 Task: Setup the Salesforce mobile app
Action: Mouse moved to (225, 105)
Screenshot: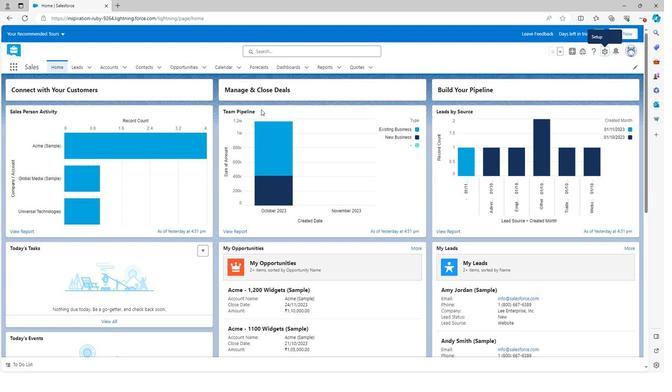 
Action: Mouse scrolled (225, 105) with delta (0, 0)
Screenshot: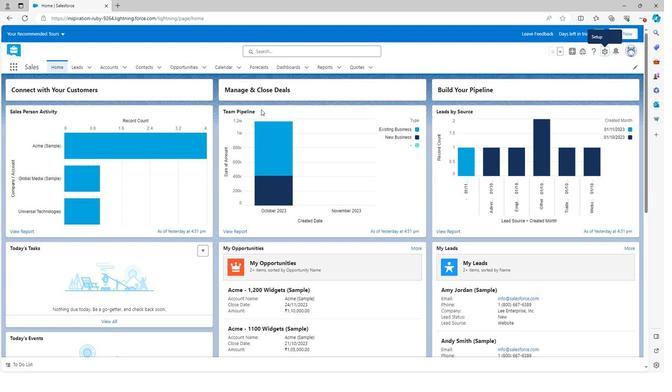 
Action: Mouse moved to (226, 111)
Screenshot: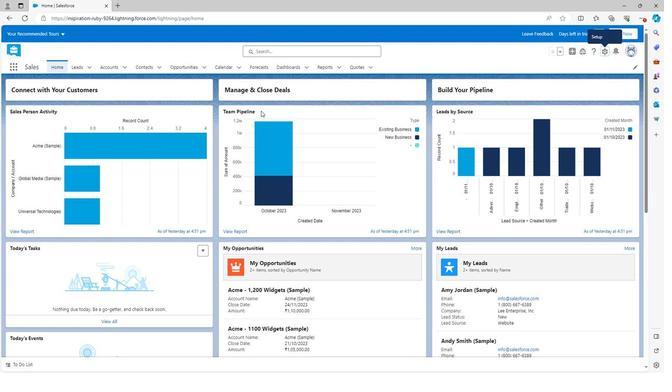 
Action: Mouse scrolled (226, 111) with delta (0, 0)
Screenshot: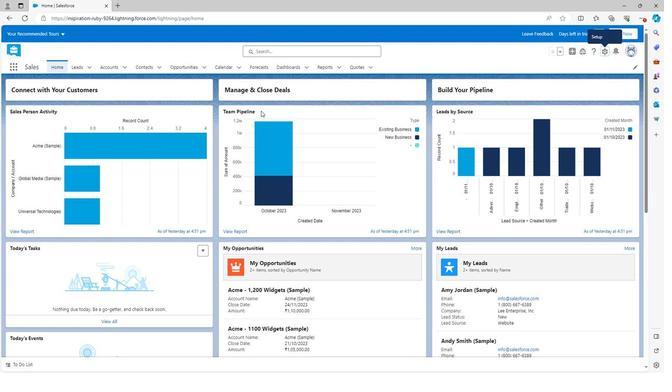 
Action: Mouse moved to (226, 114)
Screenshot: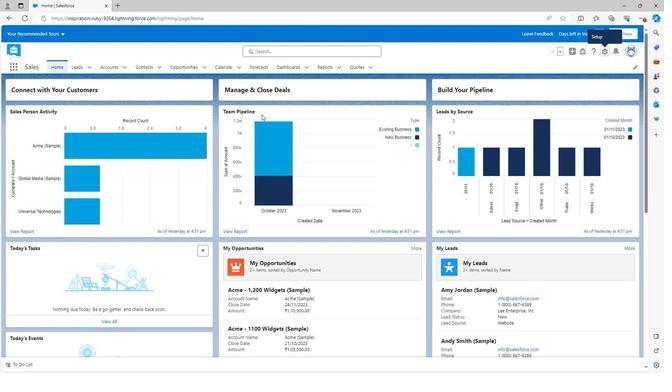 
Action: Mouse scrolled (226, 114) with delta (0, 0)
Screenshot: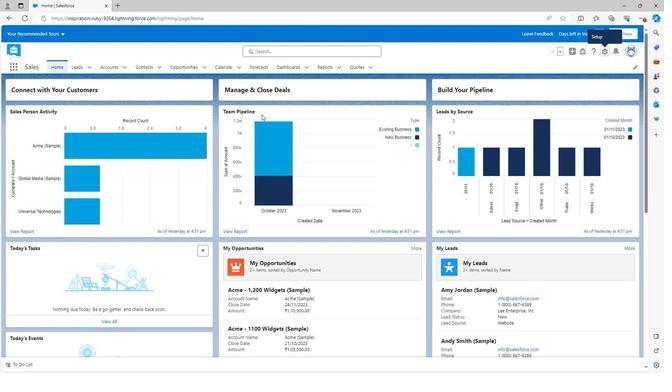 
Action: Mouse moved to (227, 114)
Screenshot: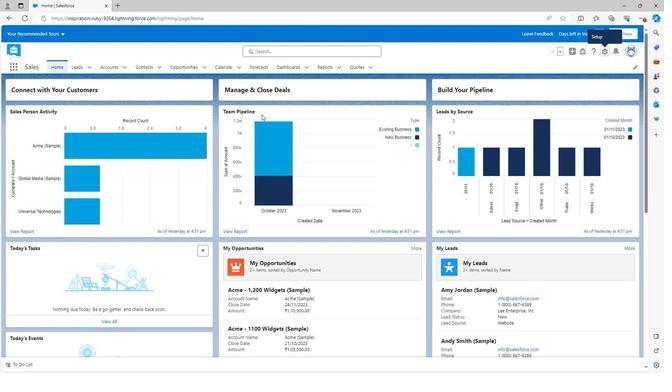 
Action: Mouse scrolled (227, 114) with delta (0, 0)
Screenshot: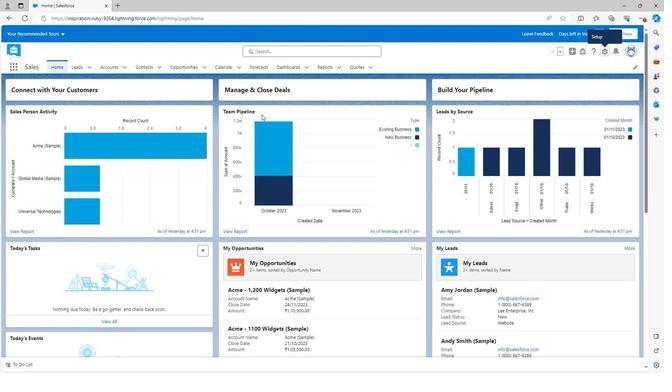 
Action: Mouse scrolled (227, 114) with delta (0, 0)
Screenshot: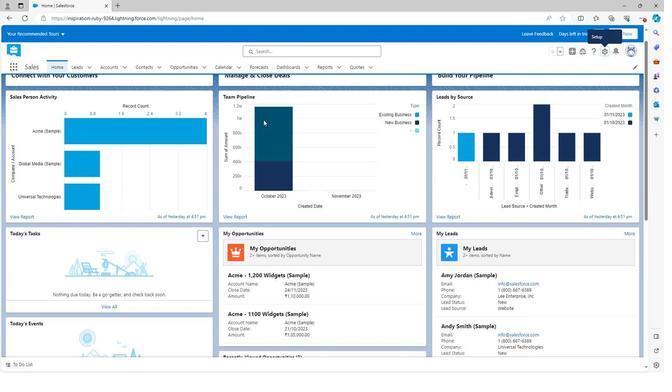 
Action: Mouse scrolled (227, 114) with delta (0, 0)
Screenshot: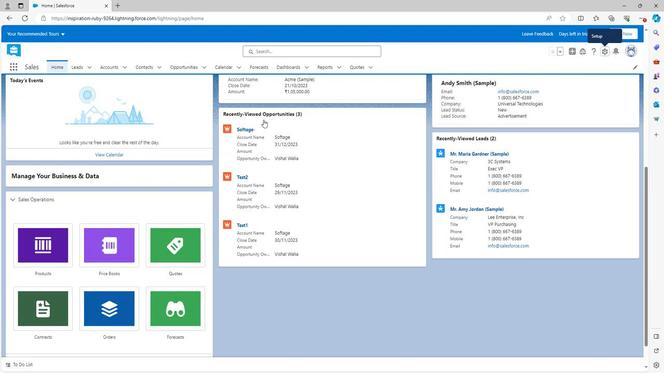 
Action: Mouse scrolled (227, 114) with delta (0, 0)
Screenshot: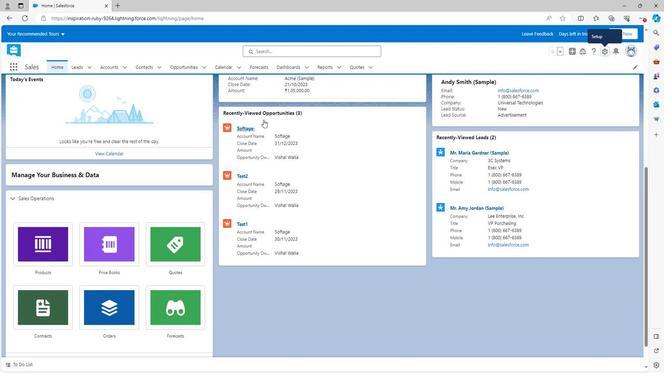 
Action: Mouse scrolled (227, 114) with delta (0, 0)
Screenshot: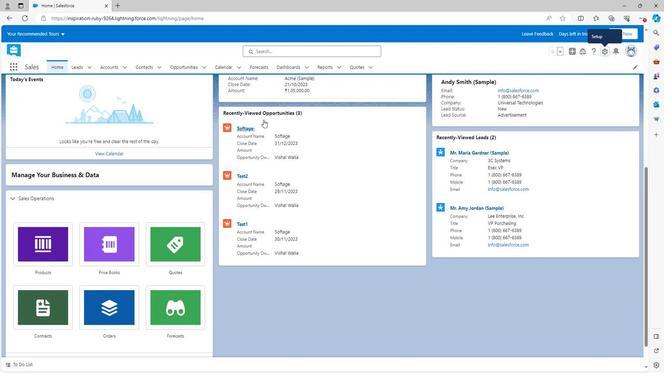 
Action: Mouse scrolled (227, 114) with delta (0, 0)
Screenshot: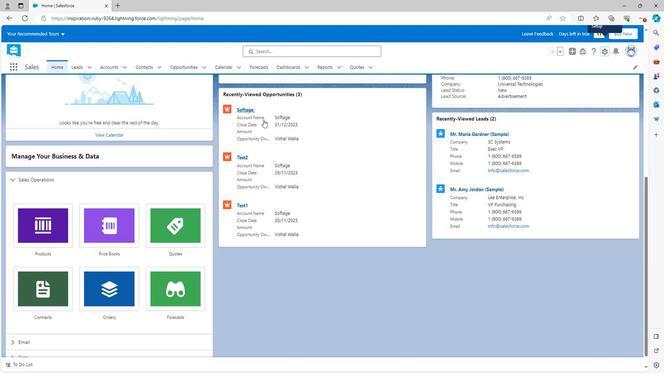 
Action: Mouse scrolled (227, 115) with delta (0, 0)
Screenshot: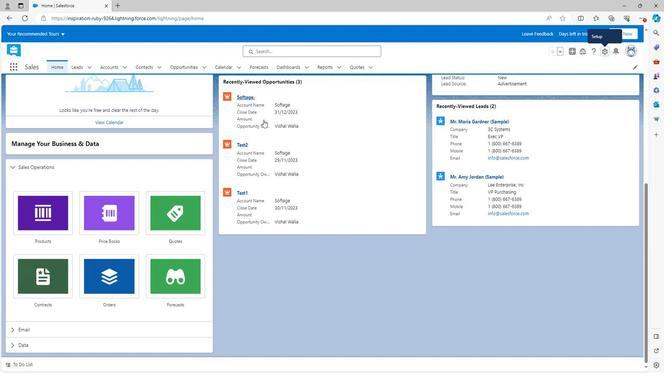 
Action: Mouse scrolled (227, 115) with delta (0, 0)
Screenshot: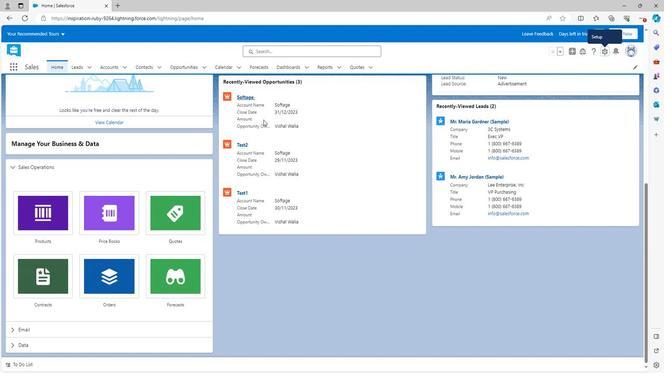 
Action: Mouse scrolled (227, 115) with delta (0, 0)
Screenshot: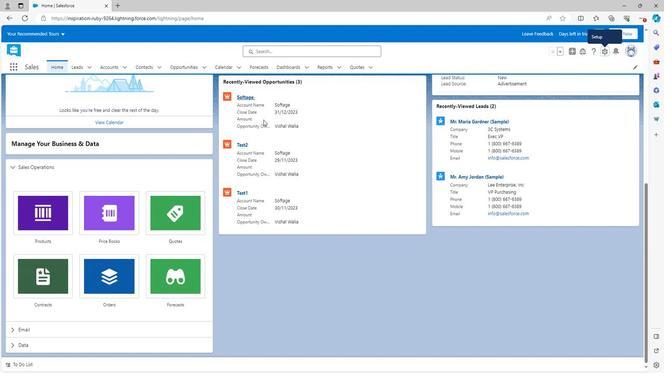 
Action: Mouse scrolled (227, 115) with delta (0, 0)
Screenshot: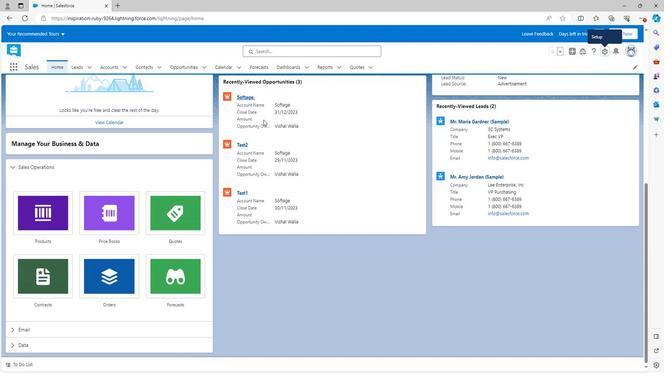 
Action: Mouse scrolled (227, 115) with delta (0, 0)
Screenshot: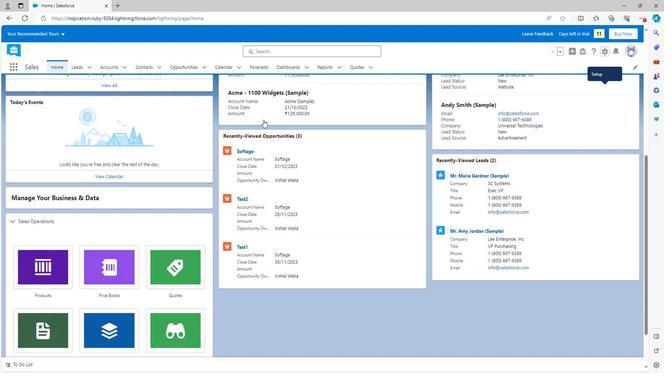 
Action: Mouse scrolled (227, 115) with delta (0, 0)
Screenshot: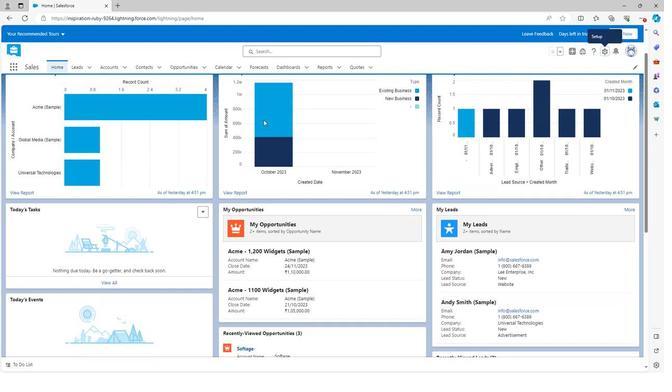 
Action: Mouse scrolled (227, 115) with delta (0, 0)
Screenshot: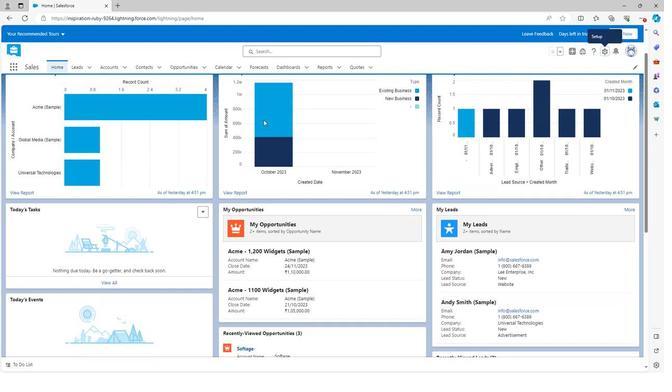 
Action: Mouse scrolled (227, 115) with delta (0, 0)
Screenshot: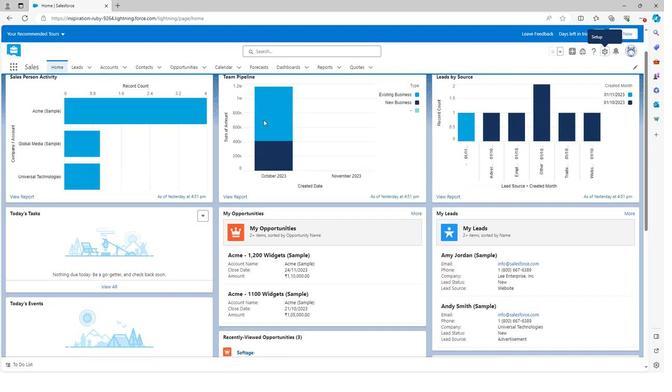 
Action: Mouse scrolled (227, 115) with delta (0, 0)
Screenshot: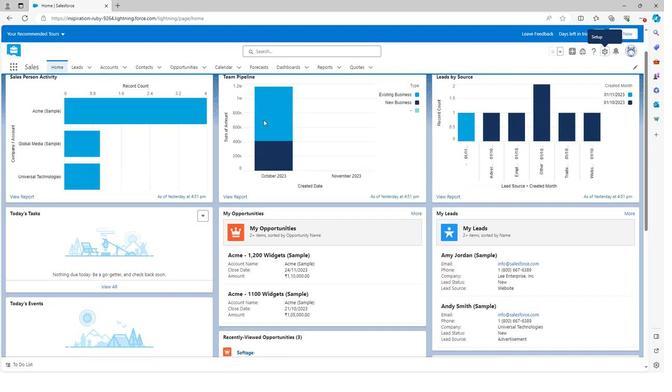 
Action: Mouse scrolled (227, 115) with delta (0, 0)
Screenshot: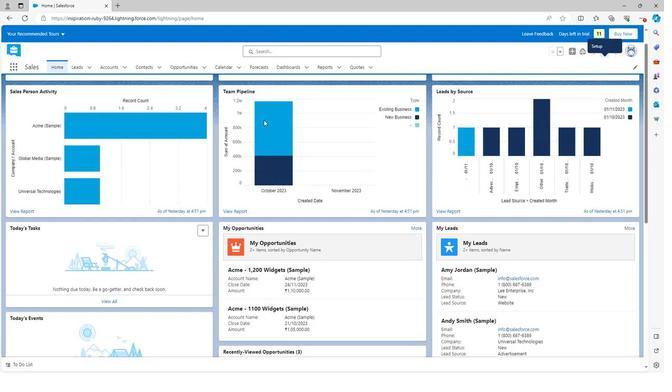 
Action: Mouse moved to (461, 38)
Screenshot: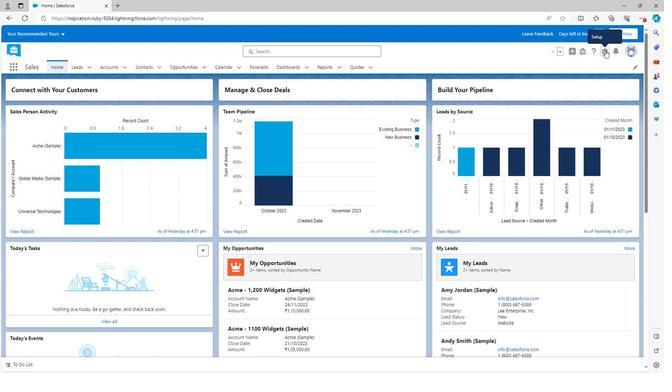 
Action: Mouse pressed left at (461, 38)
Screenshot: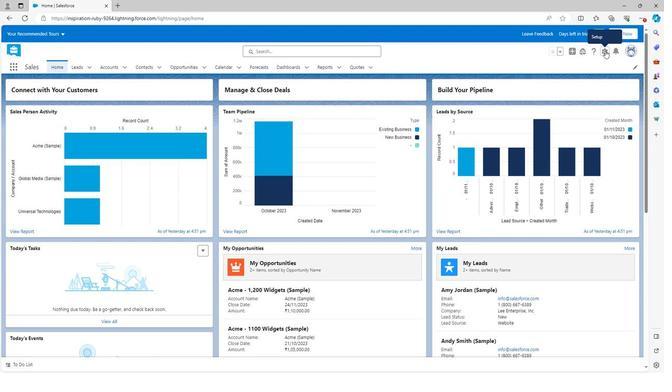 
Action: Mouse moved to (439, 62)
Screenshot: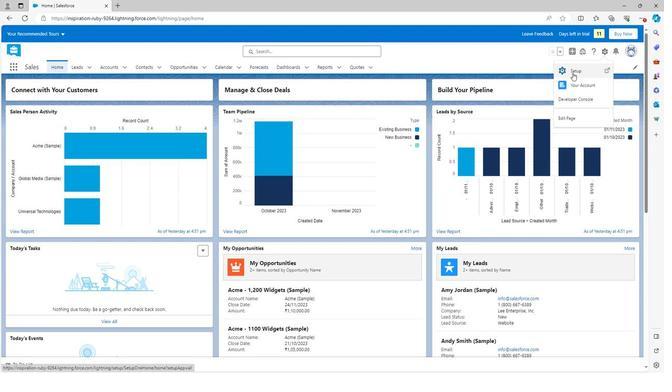 
Action: Mouse pressed left at (439, 62)
Screenshot: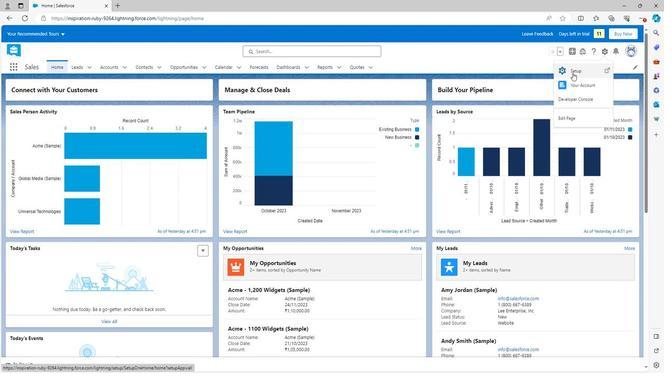 
Action: Mouse moved to (67, 155)
Screenshot: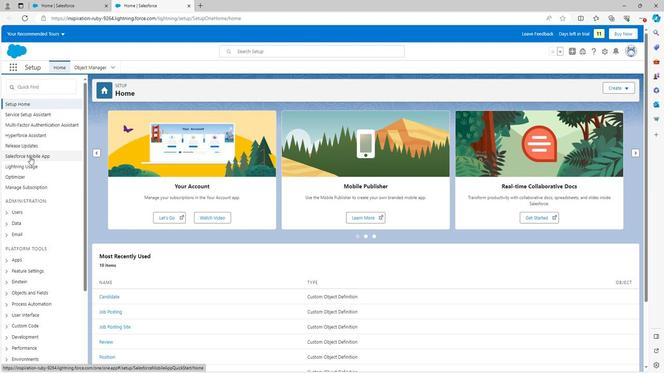 
Action: Mouse pressed left at (67, 155)
Screenshot: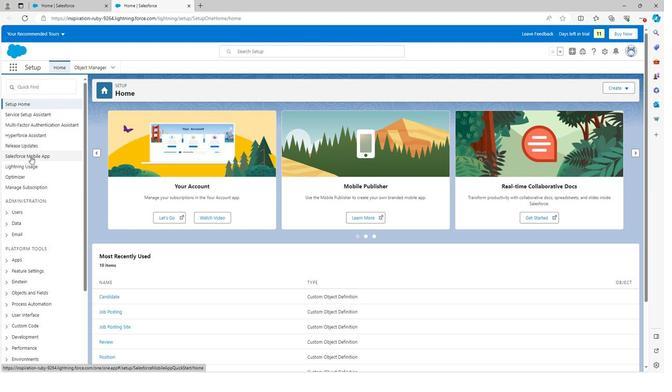 
Action: Mouse moved to (194, 159)
Screenshot: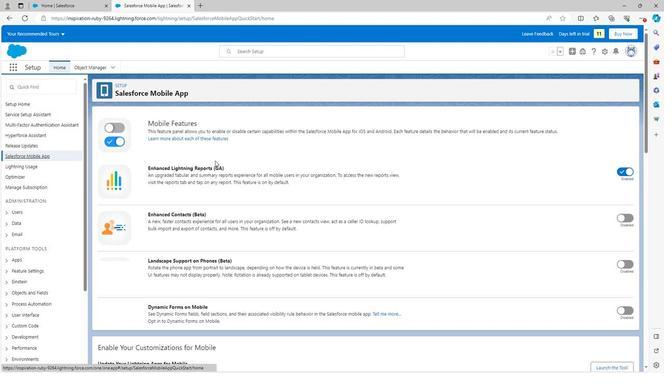
Action: Mouse scrolled (194, 159) with delta (0, 0)
Screenshot: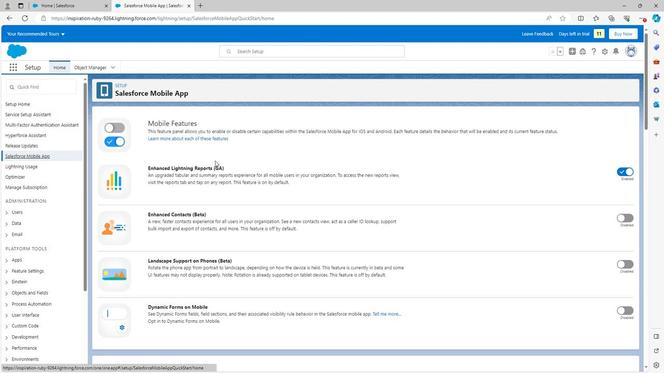
Action: Mouse scrolled (194, 159) with delta (0, 0)
Screenshot: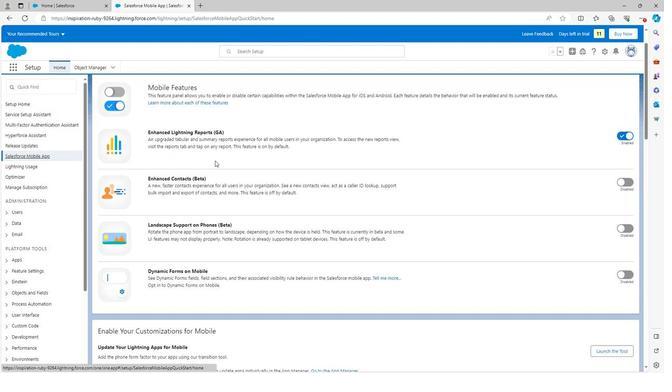 
Action: Mouse scrolled (194, 159) with delta (0, 0)
Screenshot: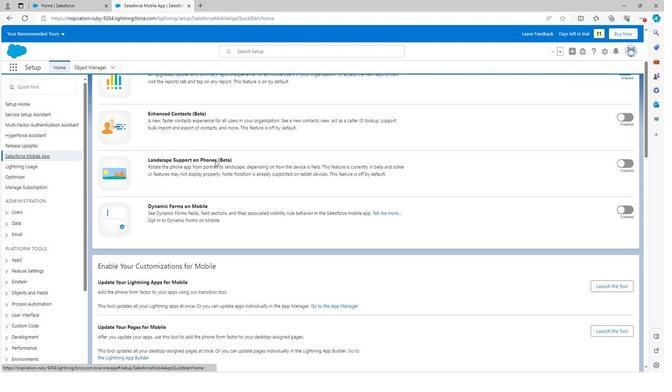 
Action: Mouse scrolled (194, 159) with delta (0, 0)
Screenshot: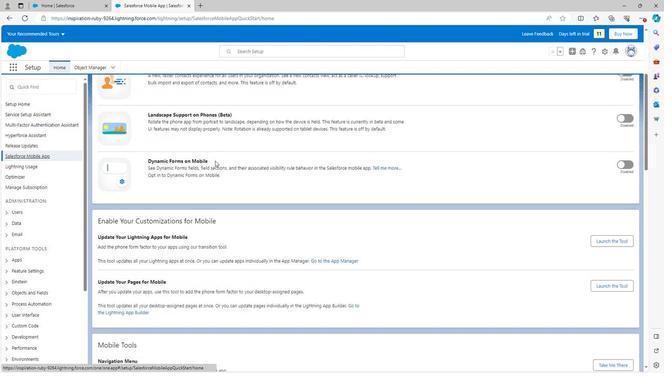 
Action: Mouse scrolled (194, 159) with delta (0, 0)
Screenshot: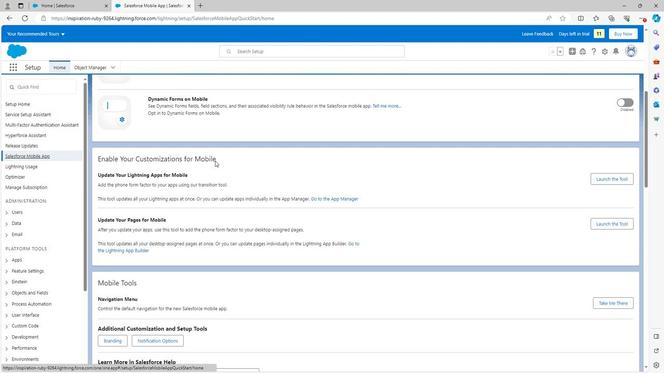 
Action: Mouse scrolled (194, 159) with delta (0, 0)
Screenshot: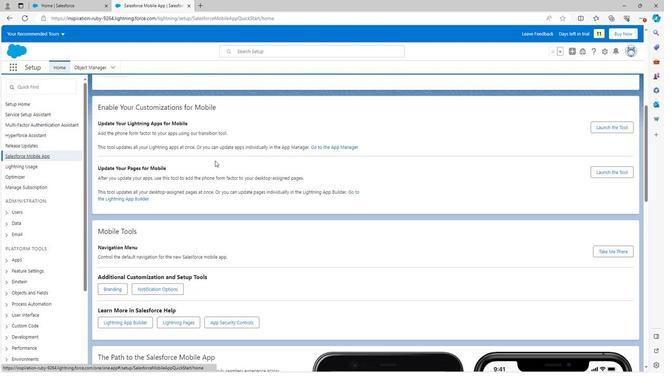 
Action: Mouse scrolled (194, 159) with delta (0, 0)
Screenshot: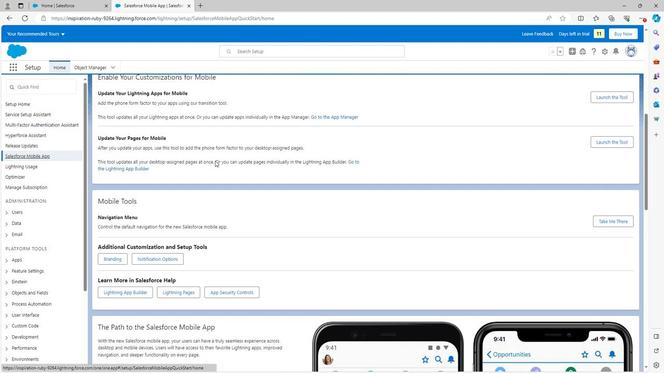 
Action: Mouse scrolled (194, 159) with delta (0, 0)
Screenshot: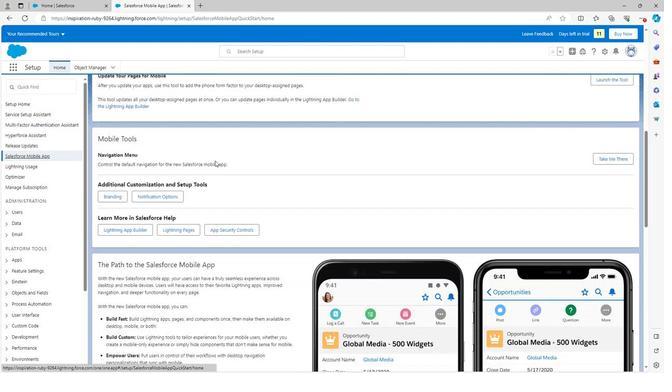 
Action: Mouse scrolled (194, 159) with delta (0, 0)
Screenshot: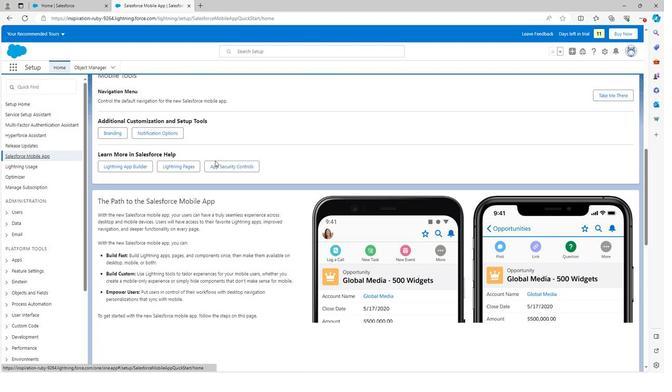 
Action: Mouse scrolled (194, 159) with delta (0, 0)
Screenshot: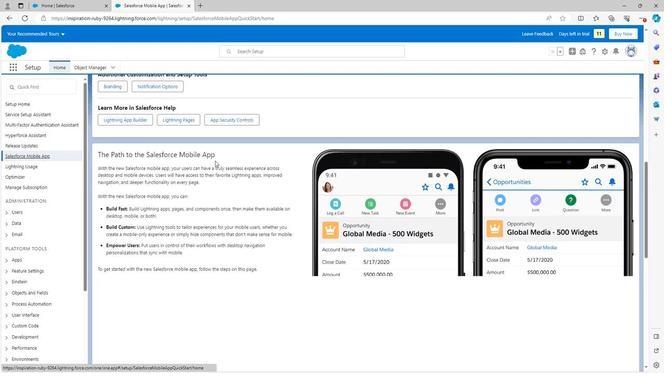 
Action: Mouse scrolled (194, 159) with delta (0, 0)
Screenshot: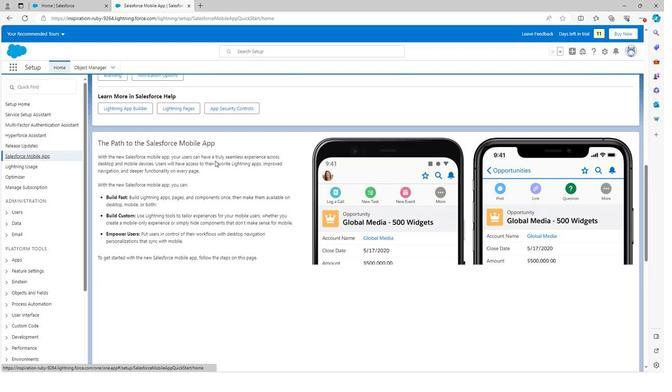 
Action: Mouse scrolled (194, 159) with delta (0, 0)
Screenshot: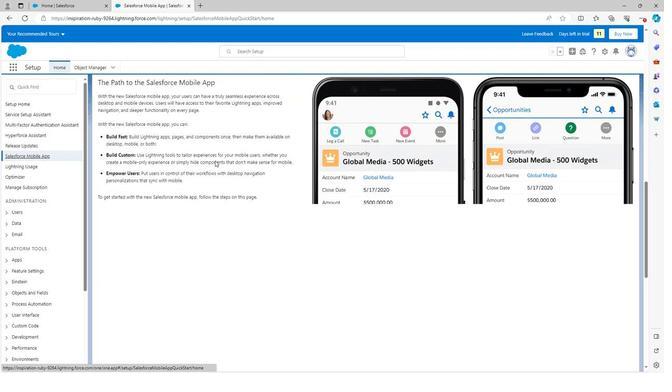 
Action: Mouse scrolled (194, 159) with delta (0, 0)
Screenshot: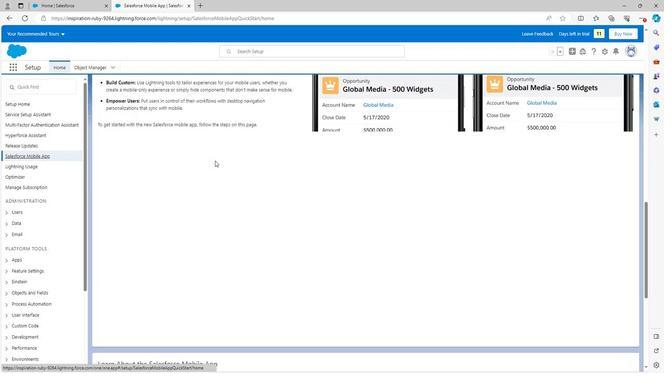 
Action: Mouse scrolled (194, 159) with delta (0, 0)
Screenshot: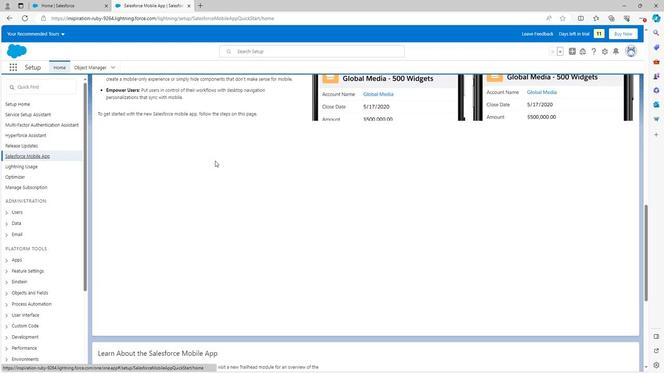 
Action: Mouse scrolled (194, 159) with delta (0, 0)
Screenshot: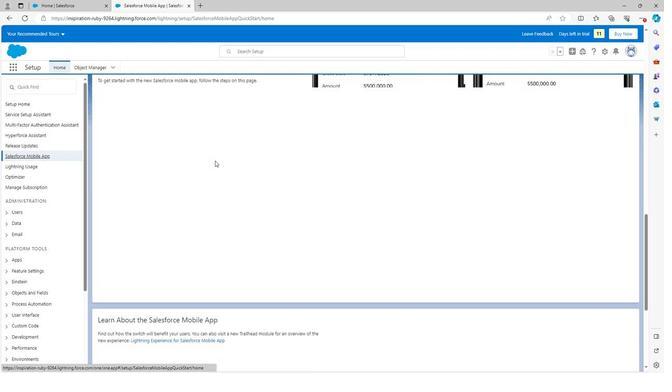 
Action: Mouse scrolled (194, 159) with delta (0, 0)
Screenshot: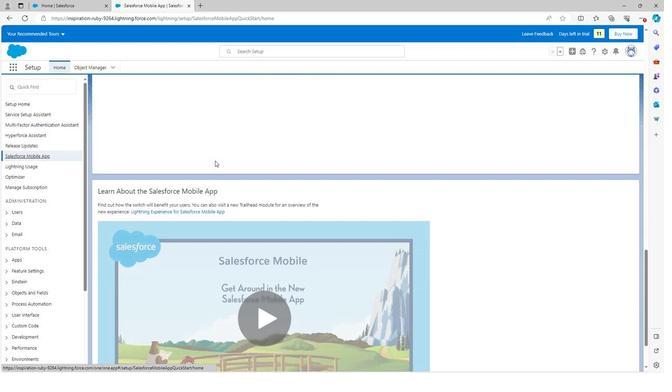 
Action: Mouse scrolled (194, 159) with delta (0, 0)
Screenshot: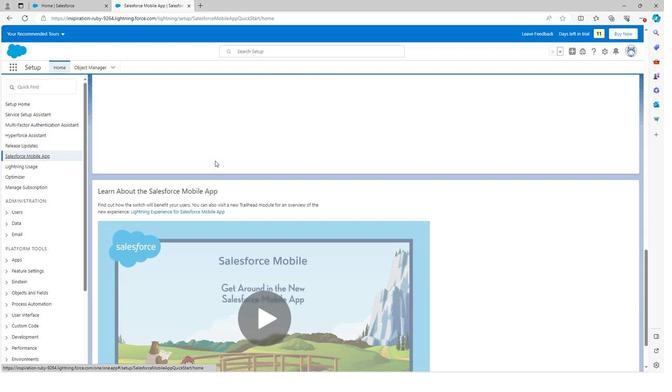 
Action: Mouse scrolled (194, 159) with delta (0, 0)
Screenshot: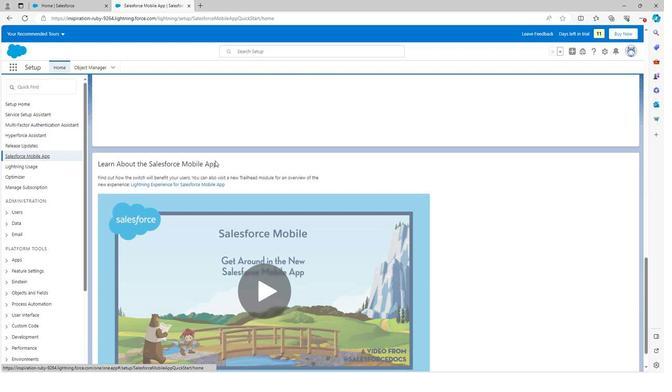
Action: Mouse scrolled (194, 159) with delta (0, 0)
Screenshot: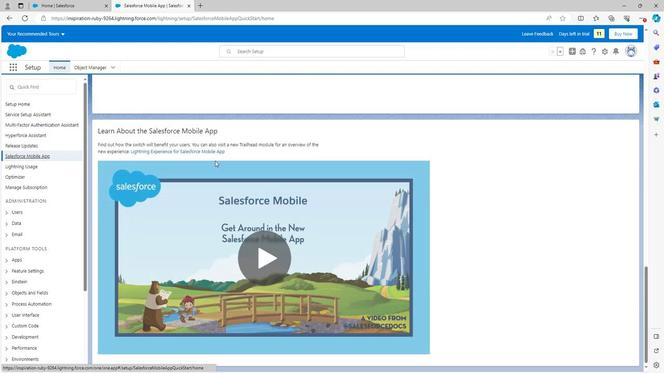 
Action: Mouse scrolled (194, 159) with delta (0, 0)
Screenshot: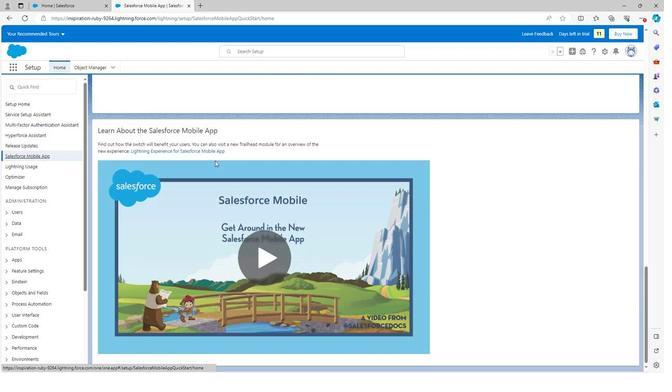 
Action: Mouse scrolled (194, 159) with delta (0, 0)
Screenshot: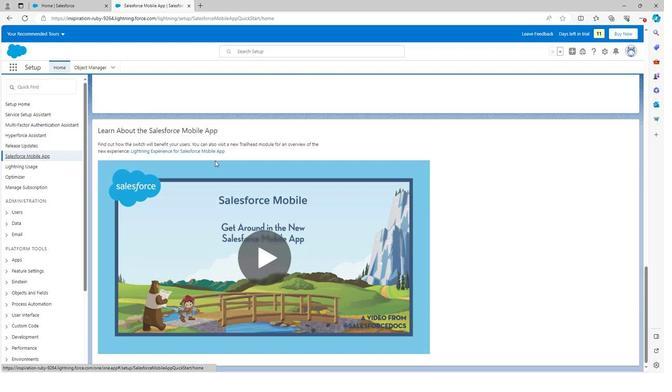 
Action: Mouse scrolled (194, 159) with delta (0, 0)
Screenshot: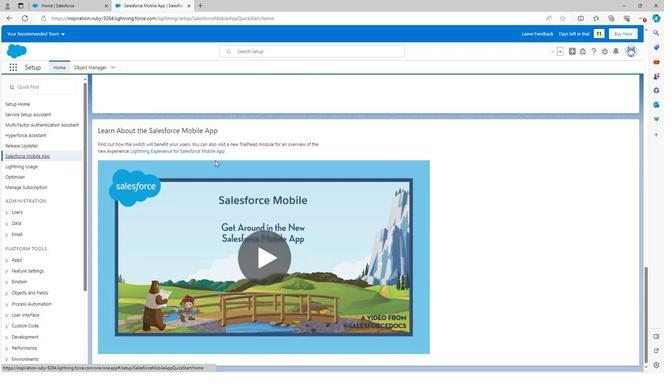 
Action: Mouse scrolled (194, 160) with delta (0, 0)
Screenshot: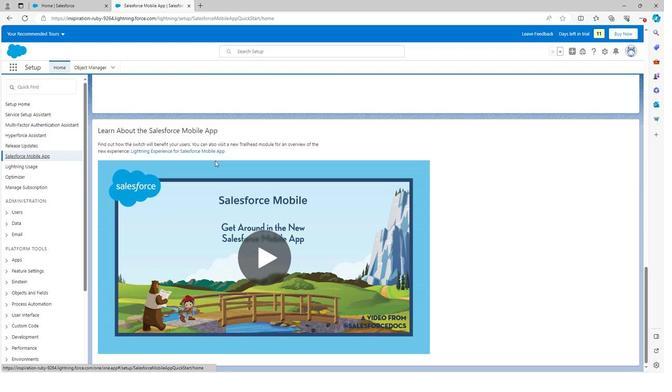 
Action: Mouse scrolled (194, 160) with delta (0, 0)
Screenshot: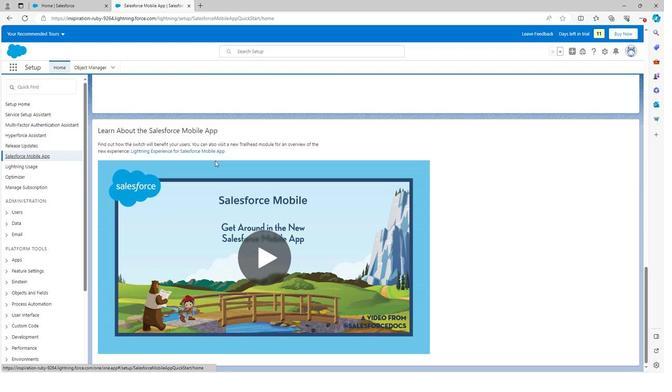 
Action: Mouse scrolled (194, 160) with delta (0, 0)
Screenshot: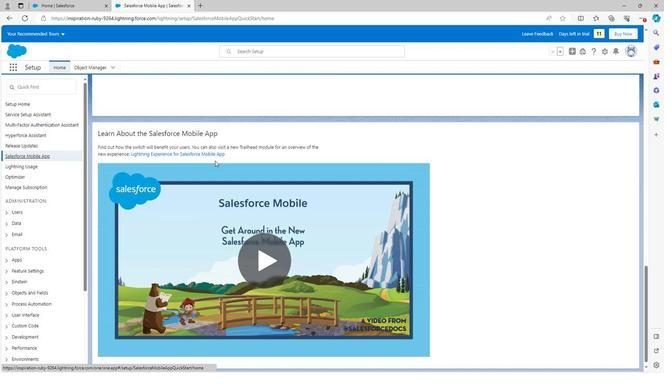 
Action: Mouse scrolled (194, 160) with delta (0, 0)
Screenshot: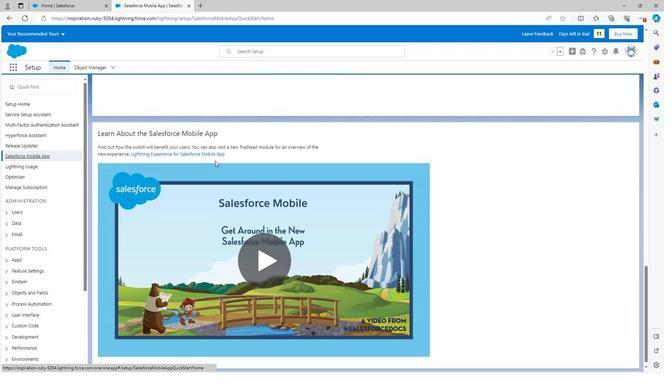 
Action: Mouse scrolled (194, 160) with delta (0, 0)
Screenshot: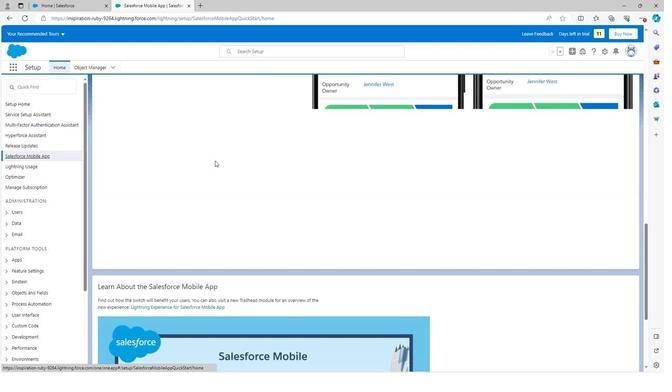 
Action: Mouse scrolled (194, 160) with delta (0, 0)
Screenshot: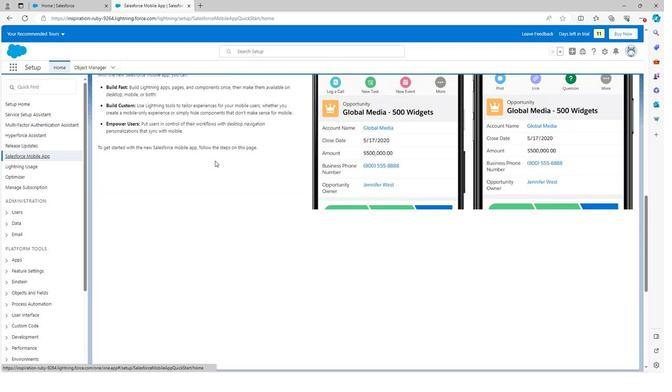 
Action: Mouse scrolled (194, 160) with delta (0, 0)
Screenshot: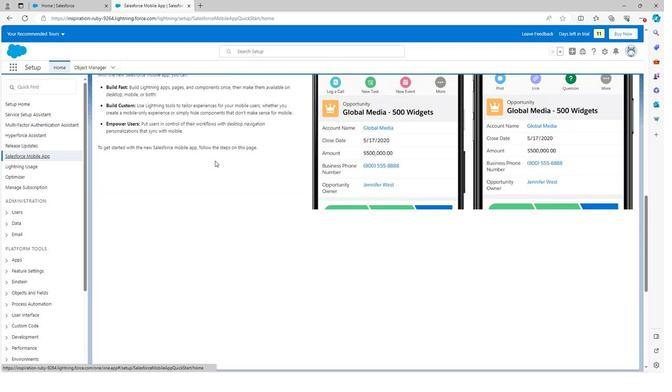 
Action: Mouse scrolled (194, 160) with delta (0, 0)
Screenshot: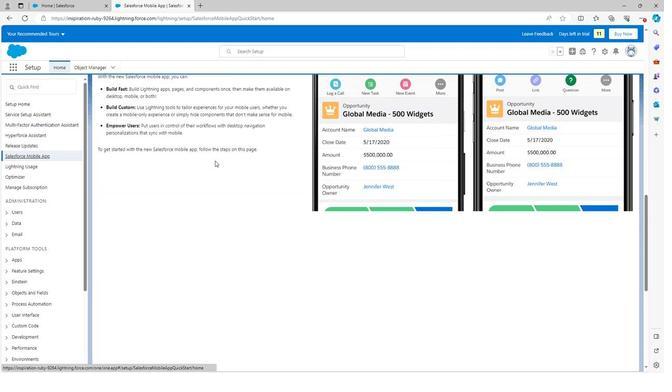 
Action: Mouse scrolled (194, 160) with delta (0, 0)
Screenshot: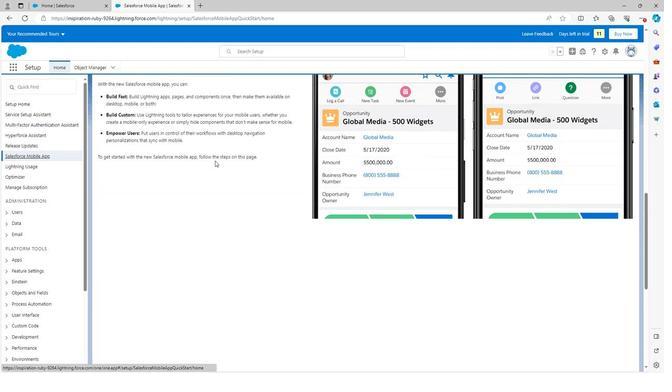 
Action: Mouse scrolled (194, 160) with delta (0, 0)
Screenshot: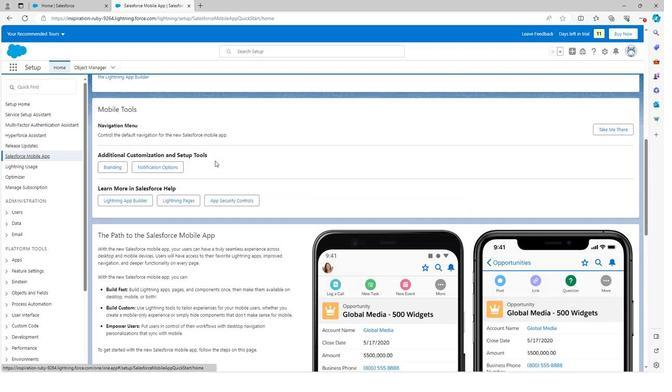 
Action: Mouse scrolled (194, 160) with delta (0, 0)
Screenshot: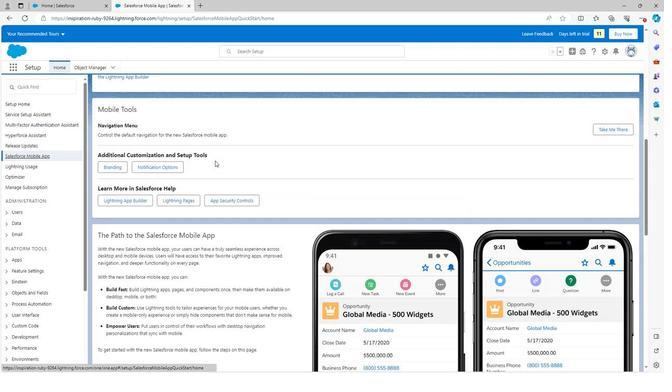 
Action: Mouse scrolled (194, 160) with delta (0, 0)
Screenshot: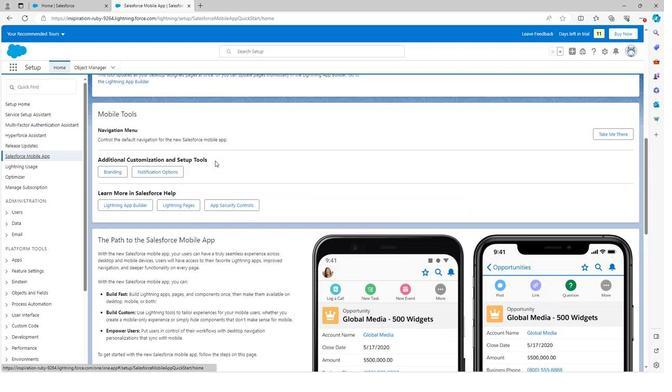 
Action: Mouse scrolled (194, 160) with delta (0, 0)
Screenshot: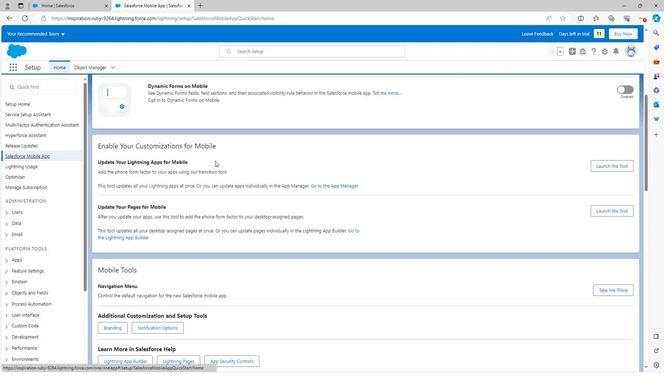 
Action: Mouse scrolled (194, 160) with delta (0, 0)
Screenshot: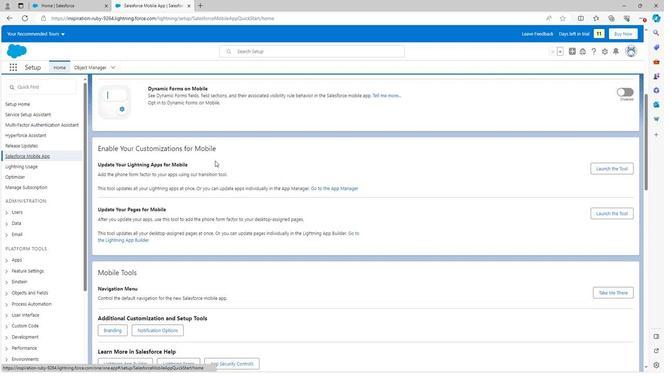 
Action: Mouse scrolled (194, 160) with delta (0, 0)
Screenshot: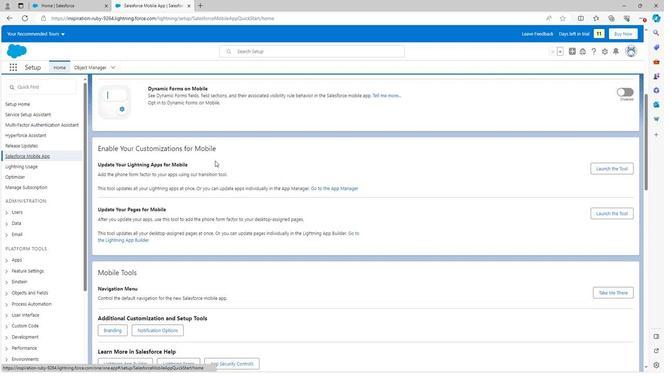 
Action: Mouse scrolled (194, 160) with delta (0, 0)
Screenshot: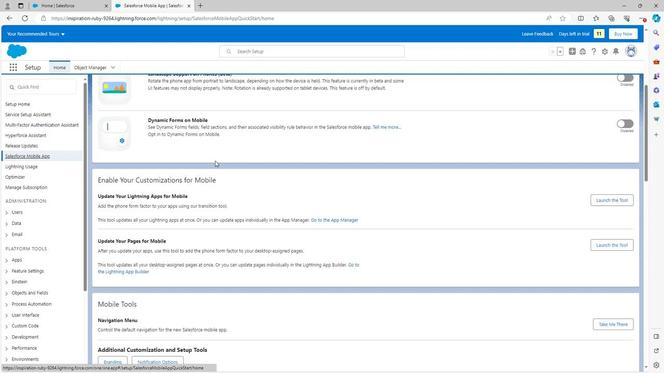 
Action: Mouse scrolled (194, 160) with delta (0, 0)
Screenshot: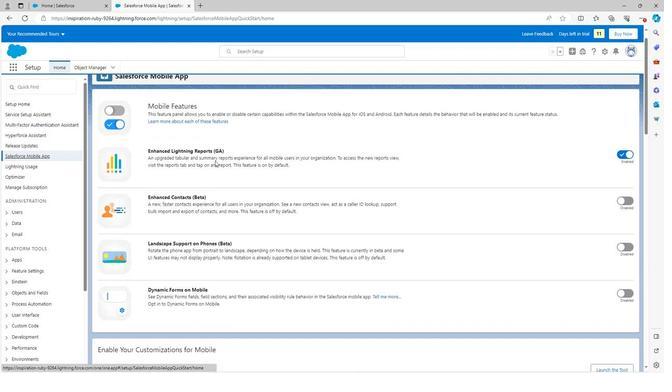 
Action: Mouse scrolled (194, 160) with delta (0, 0)
Screenshot: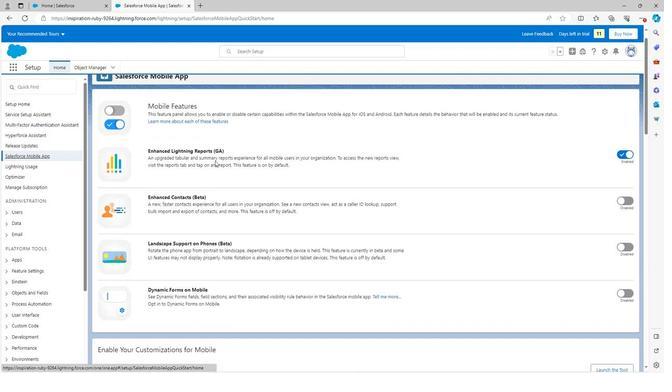 
Action: Mouse scrolled (194, 160) with delta (0, 0)
Screenshot: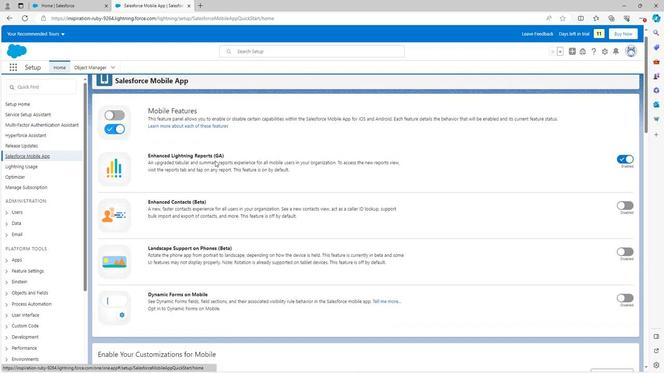 
Action: Mouse scrolled (194, 160) with delta (0, 0)
Screenshot: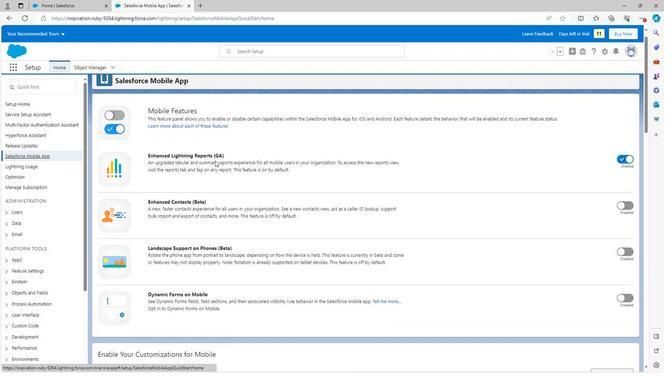 
Action: Mouse scrolled (194, 160) with delta (0, 0)
Screenshot: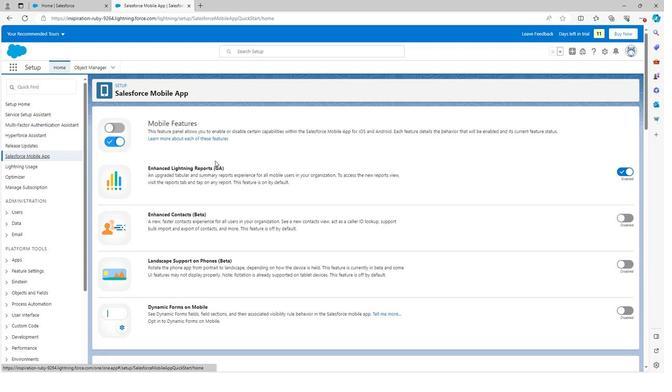 
Action: Mouse scrolled (194, 160) with delta (0, 0)
Screenshot: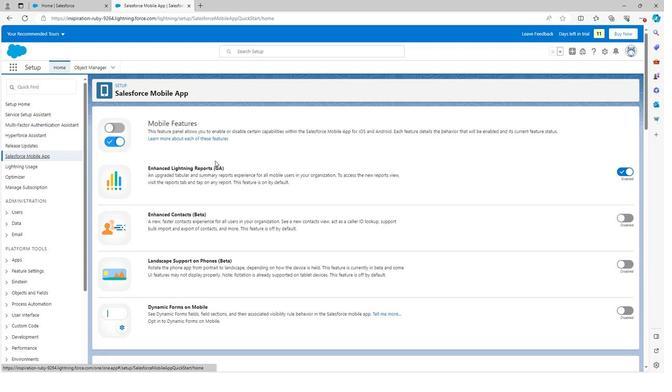 
Action: Mouse scrolled (194, 160) with delta (0, 0)
Screenshot: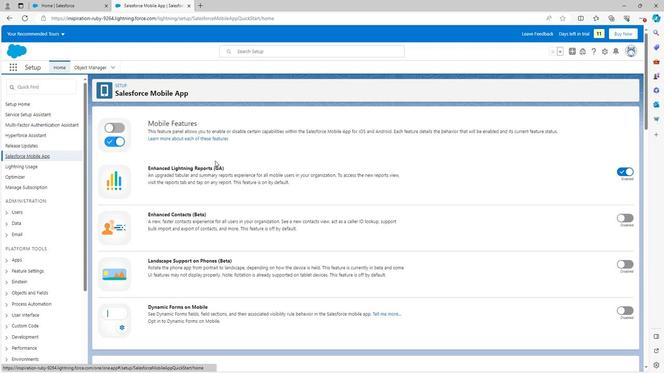 
Action: Mouse scrolled (194, 160) with delta (0, 0)
Screenshot: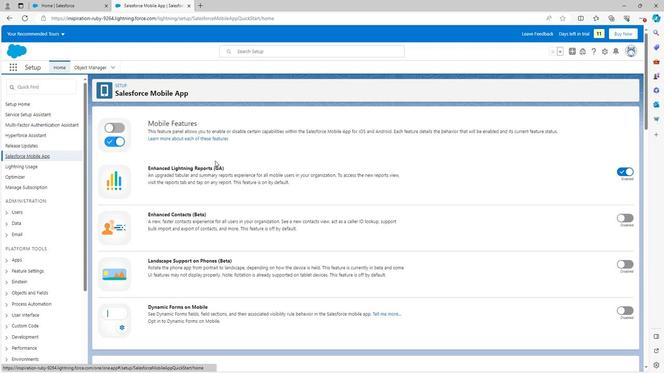 
Action: Mouse moved to (195, 166)
Screenshot: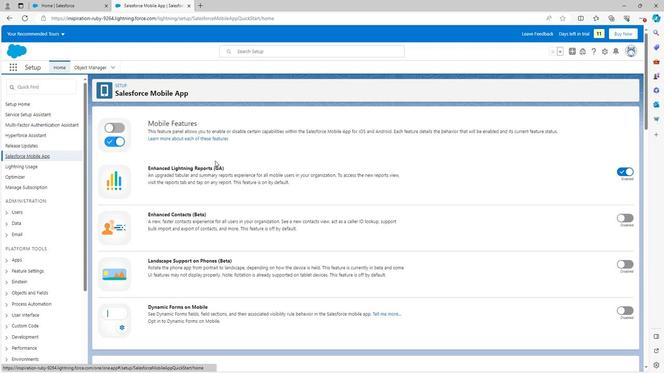 
